 Task: In the Contact  ScarlettLewis44@cooperhewitt.org, schedule and save the meeting with title: 'Introducing Our Products and Services ', Select date: '14 September, 2023', select start time: 10:00:AM. Add location on call (415) 123-4599 with meeting description: For further discussion on products, kindly join the meeting.. Logged in from softage.4@softage.net
Action: Mouse moved to (85, 67)
Screenshot: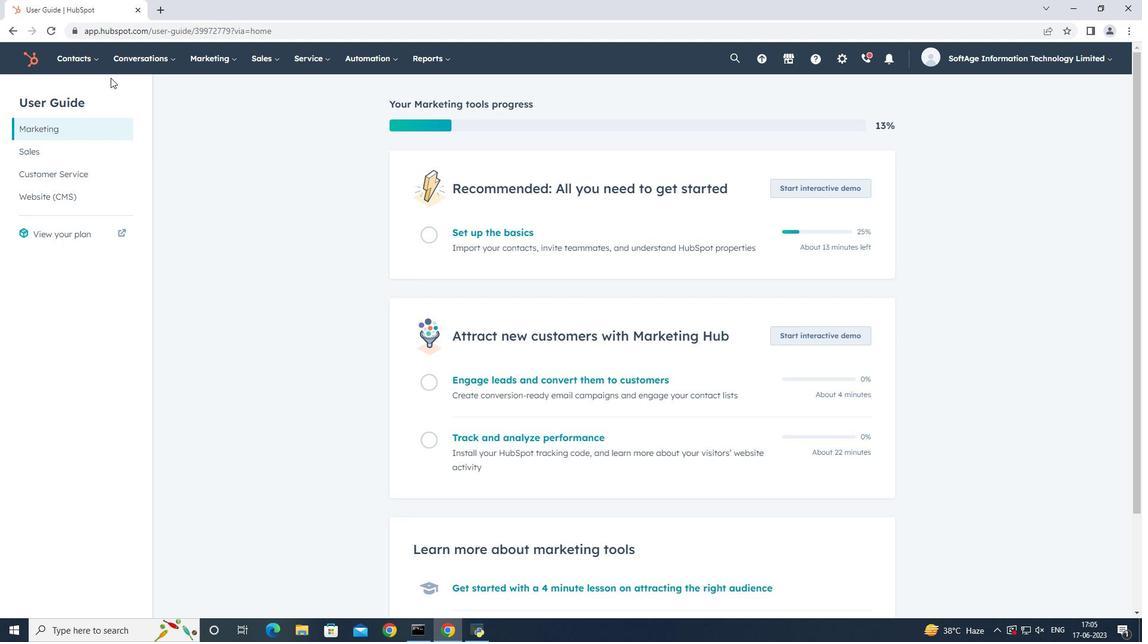 
Action: Mouse pressed left at (85, 67)
Screenshot: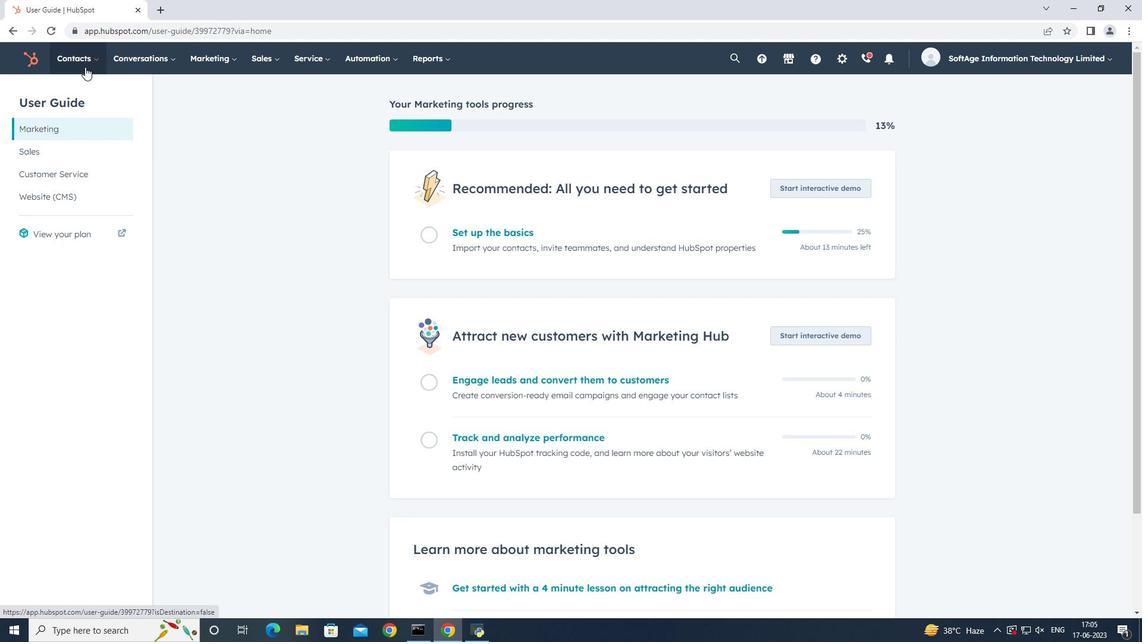 
Action: Mouse moved to (85, 89)
Screenshot: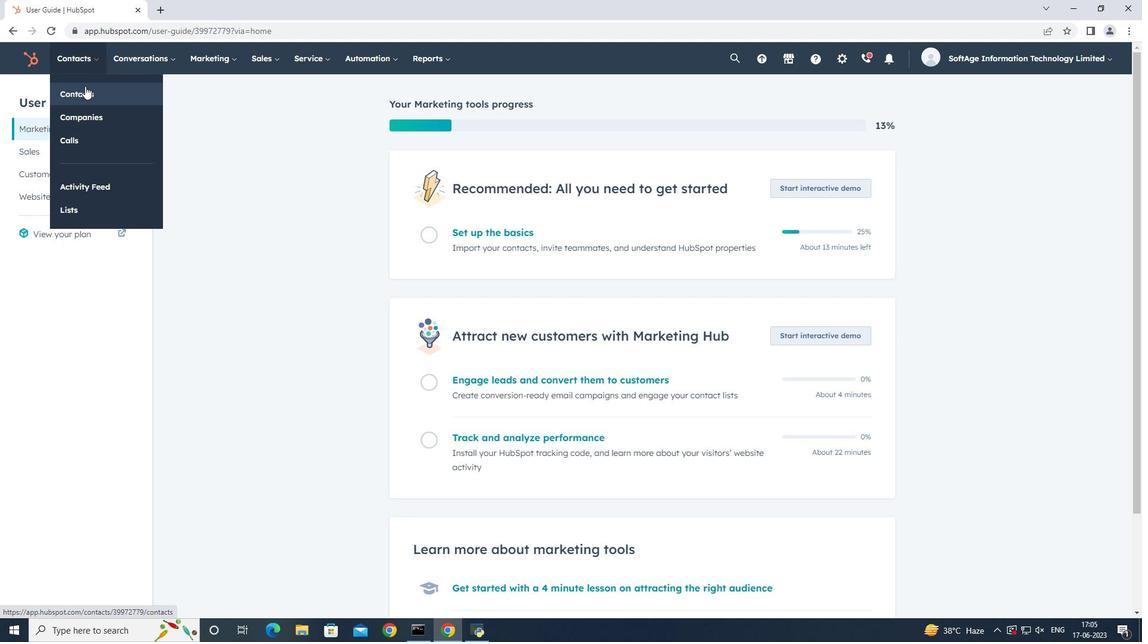 
Action: Mouse pressed left at (85, 89)
Screenshot: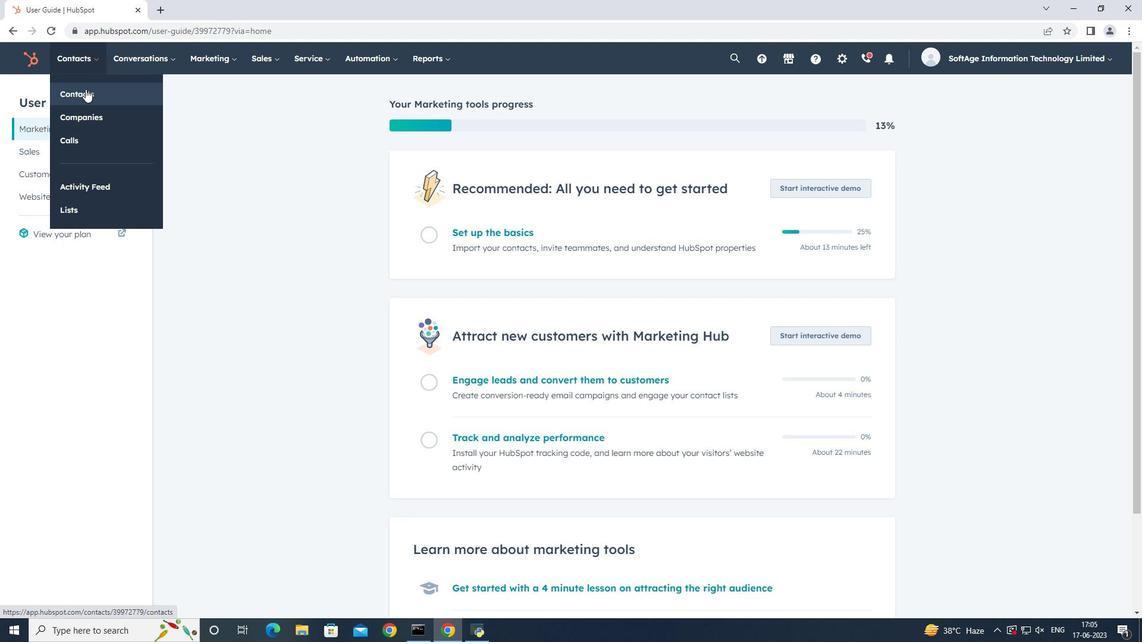 
Action: Mouse moved to (94, 195)
Screenshot: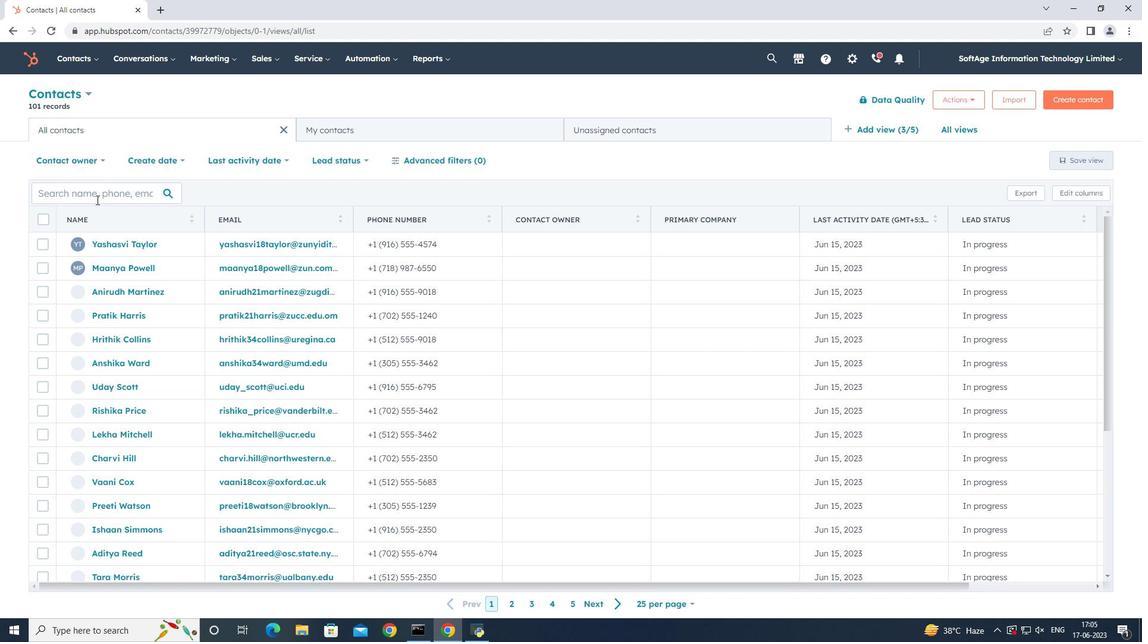 
Action: Mouse pressed left at (94, 195)
Screenshot: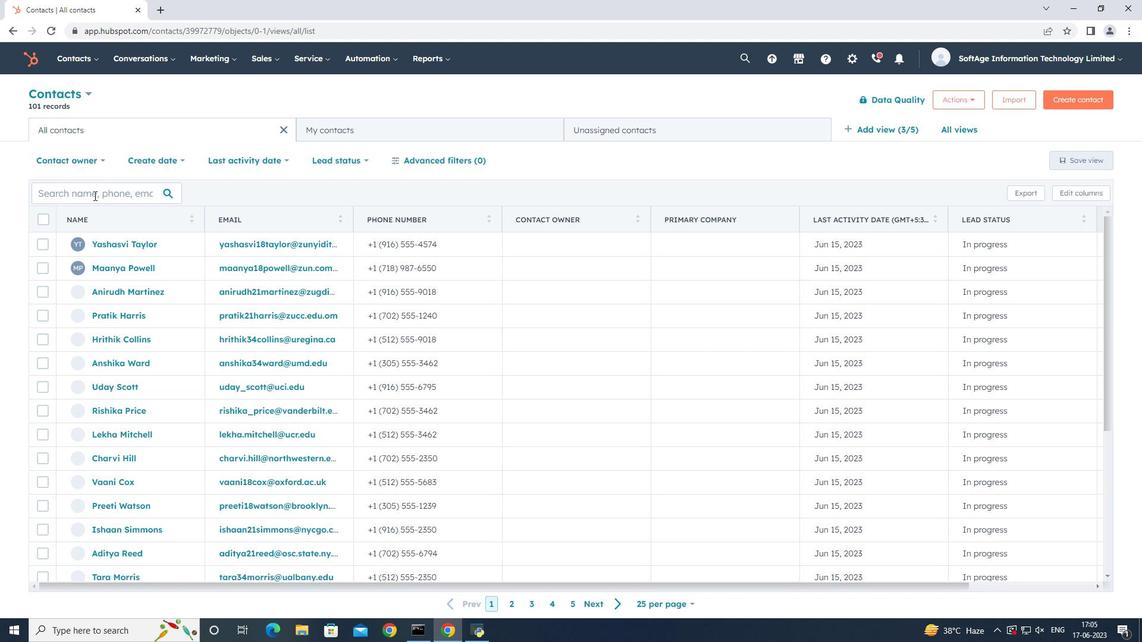 
Action: Key pressed scarlett
Screenshot: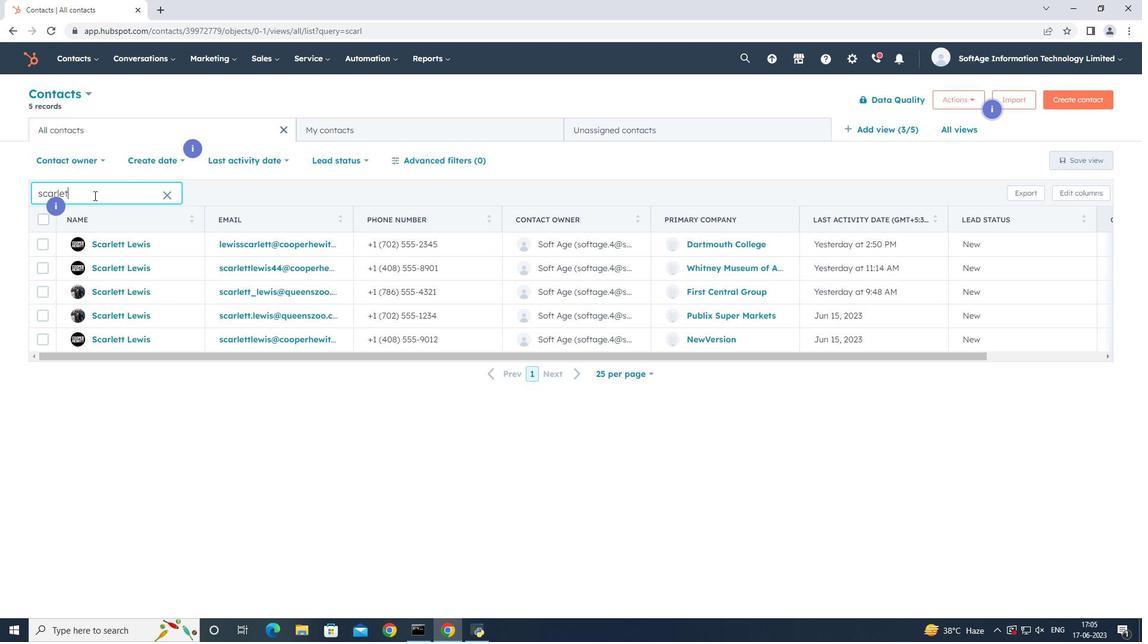 
Action: Mouse moved to (120, 269)
Screenshot: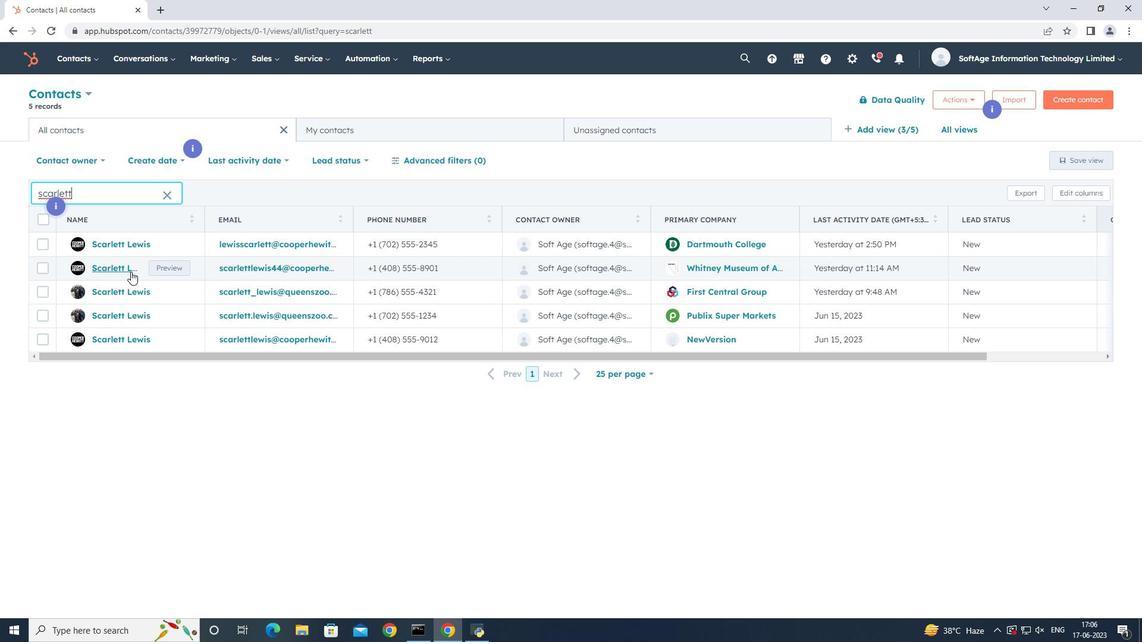 
Action: Mouse pressed left at (120, 269)
Screenshot: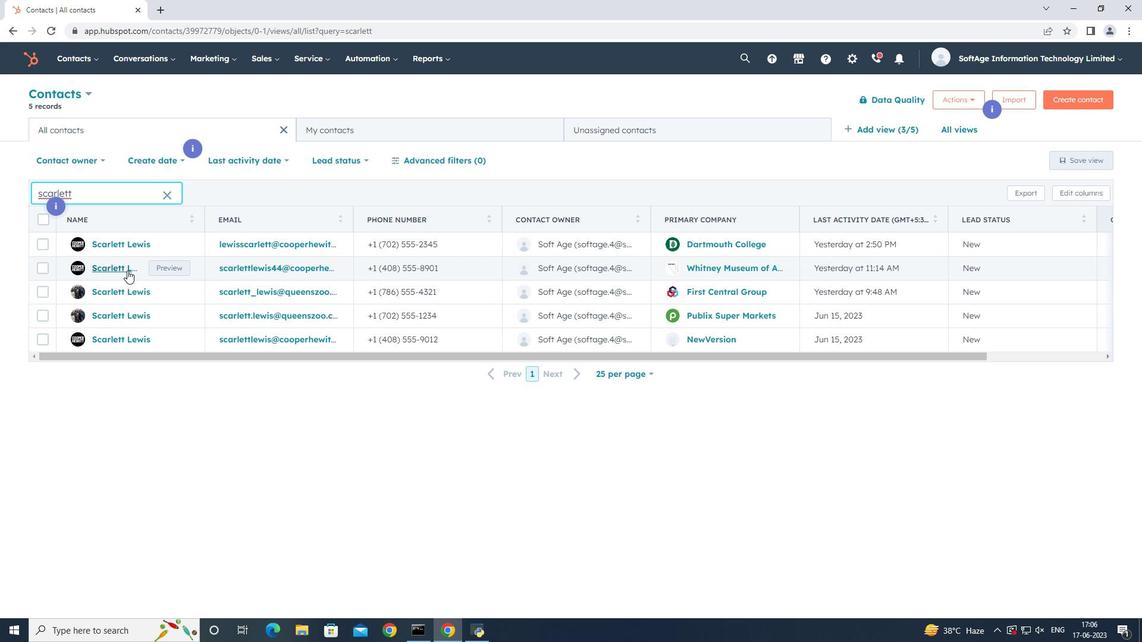 
Action: Mouse moved to (200, 194)
Screenshot: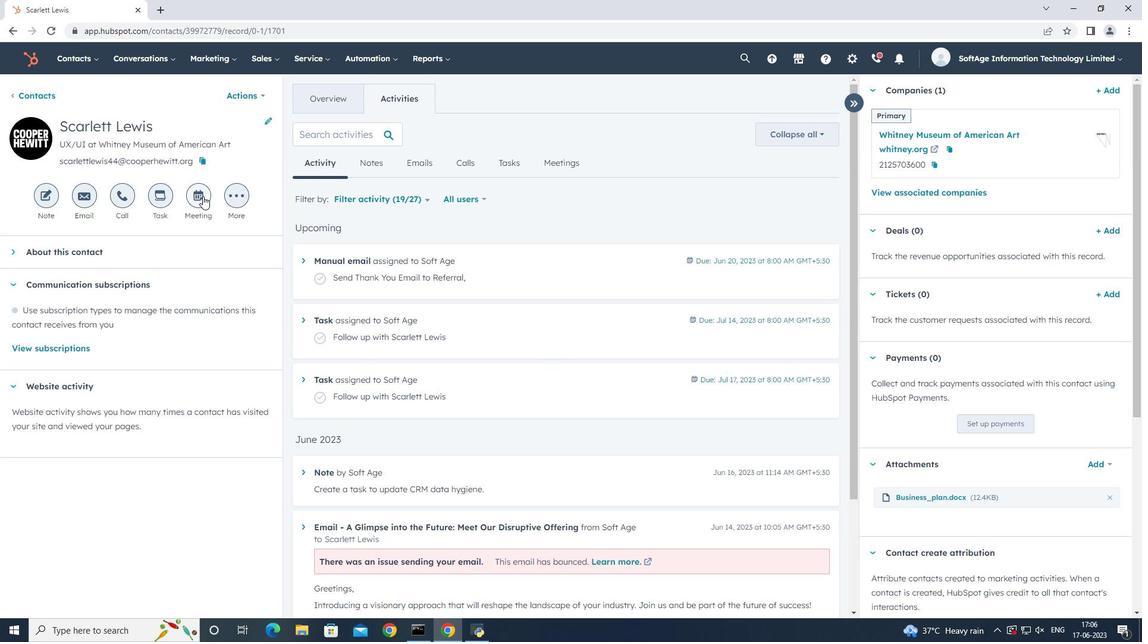 
Action: Mouse pressed left at (200, 194)
Screenshot: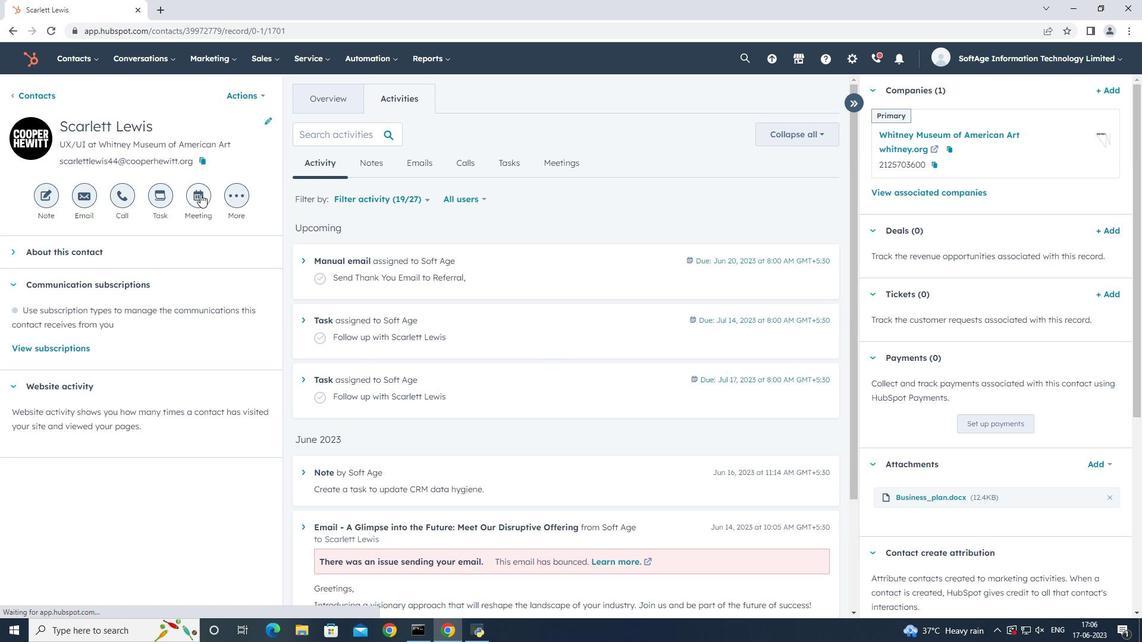 
Action: Mouse moved to (437, 436)
Screenshot: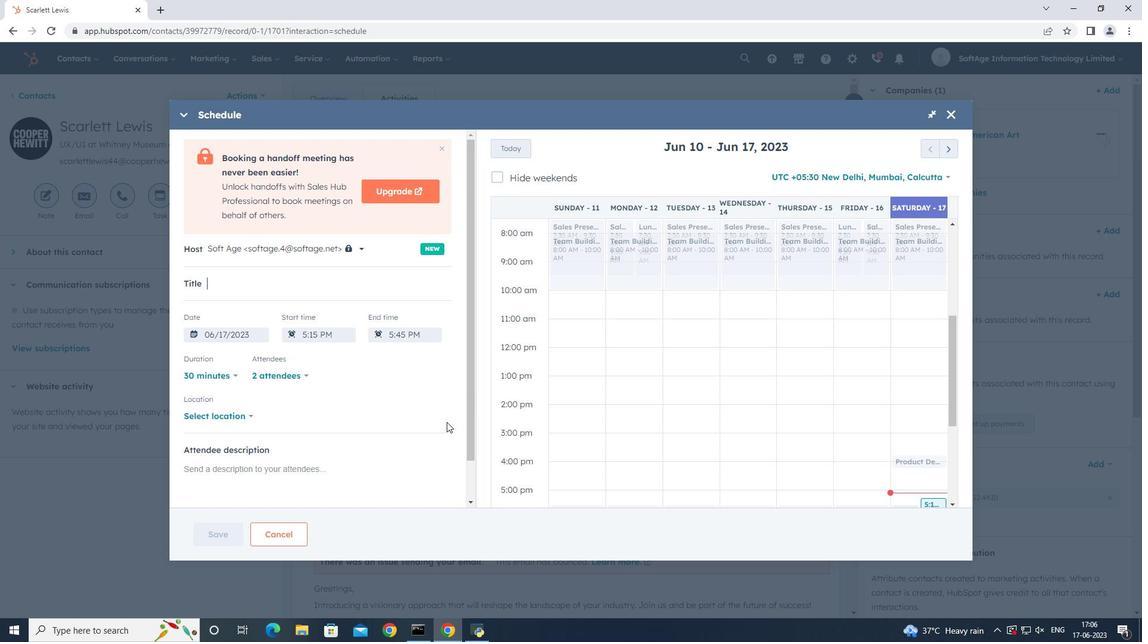 
Action: Key pressed <Key.shift_r>Introducing<Key.space><Key.shift_r><Key.shift_r><Key.shift_r><Key.shift_r>Our<Key.space><Key.shift_r><Key.shift_r>Products<Key.space>and<Key.space><Key.shift>Services,
Screenshot: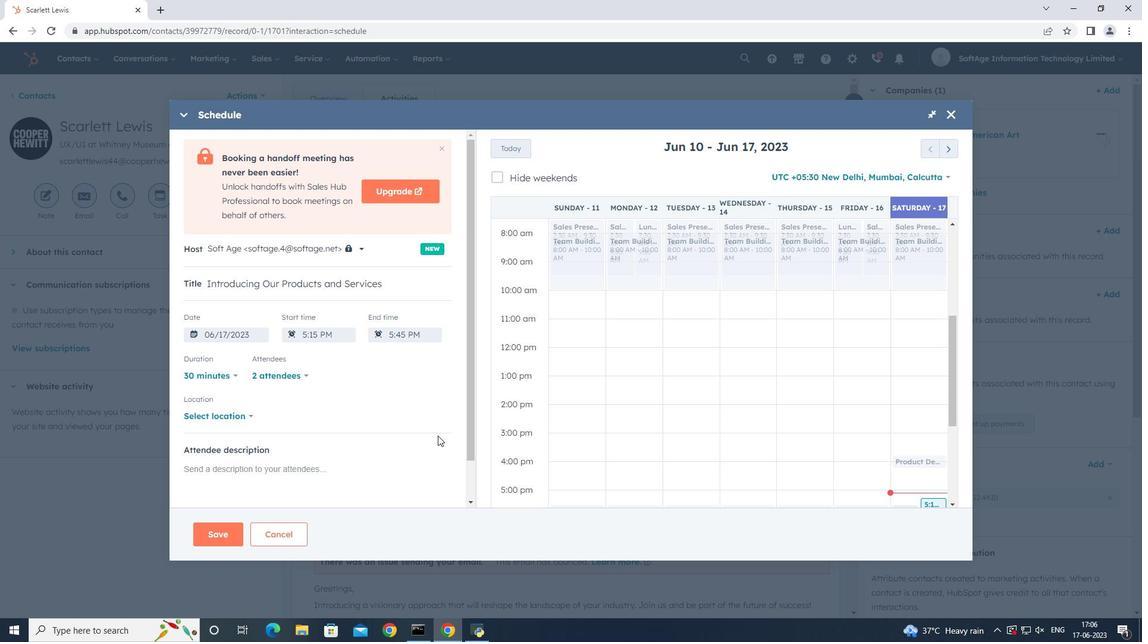 
Action: Mouse moved to (943, 152)
Screenshot: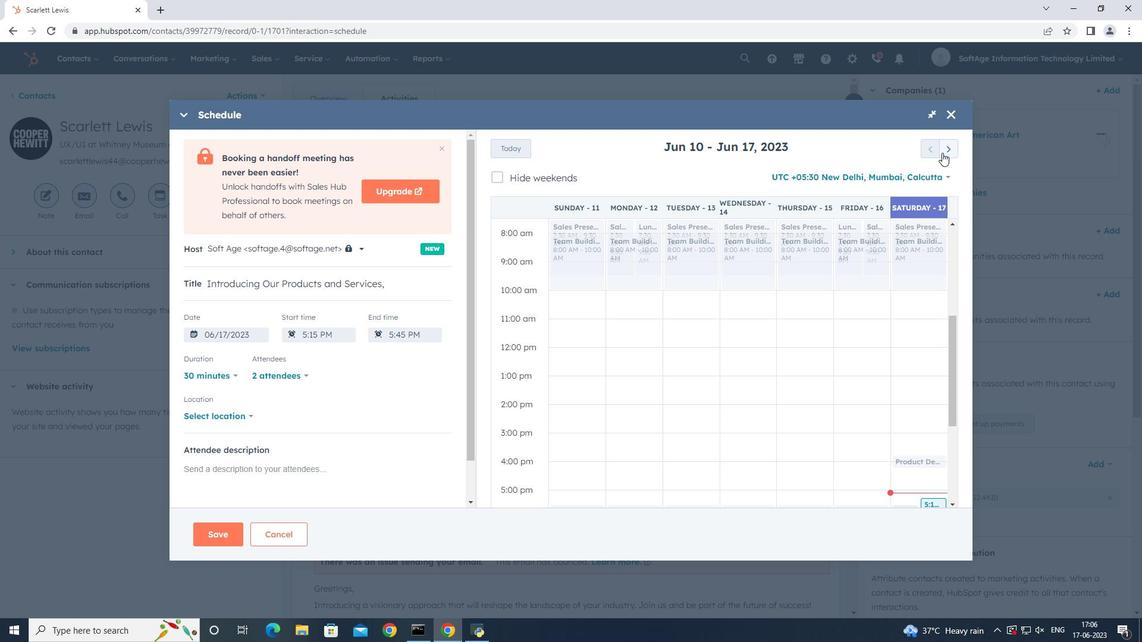 
Action: Mouse pressed left at (943, 152)
Screenshot: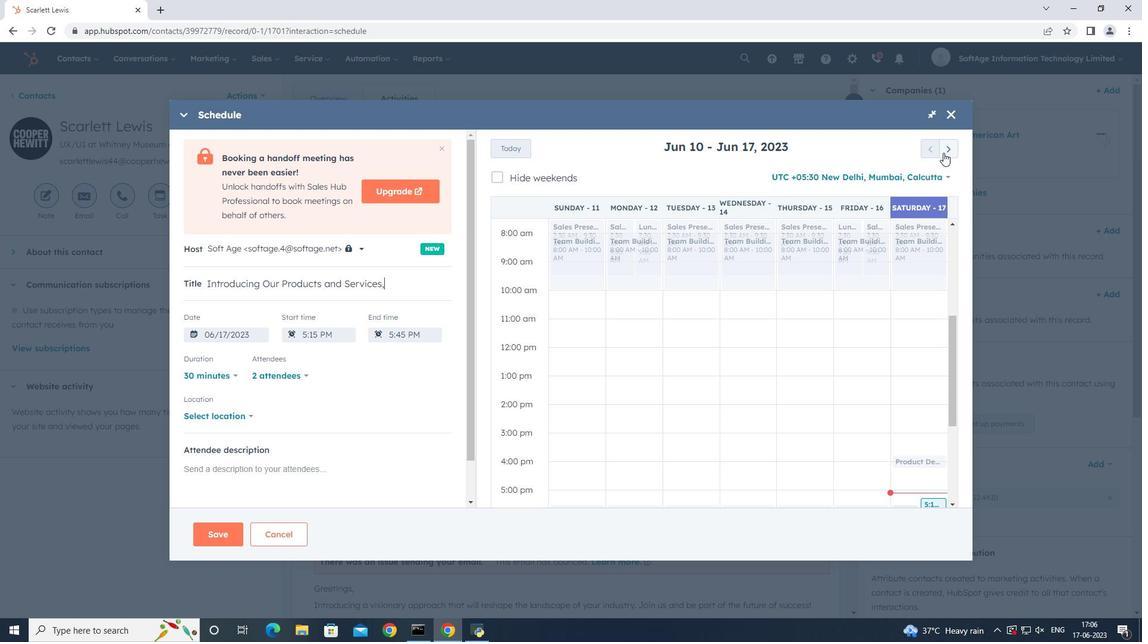 
Action: Mouse moved to (944, 145)
Screenshot: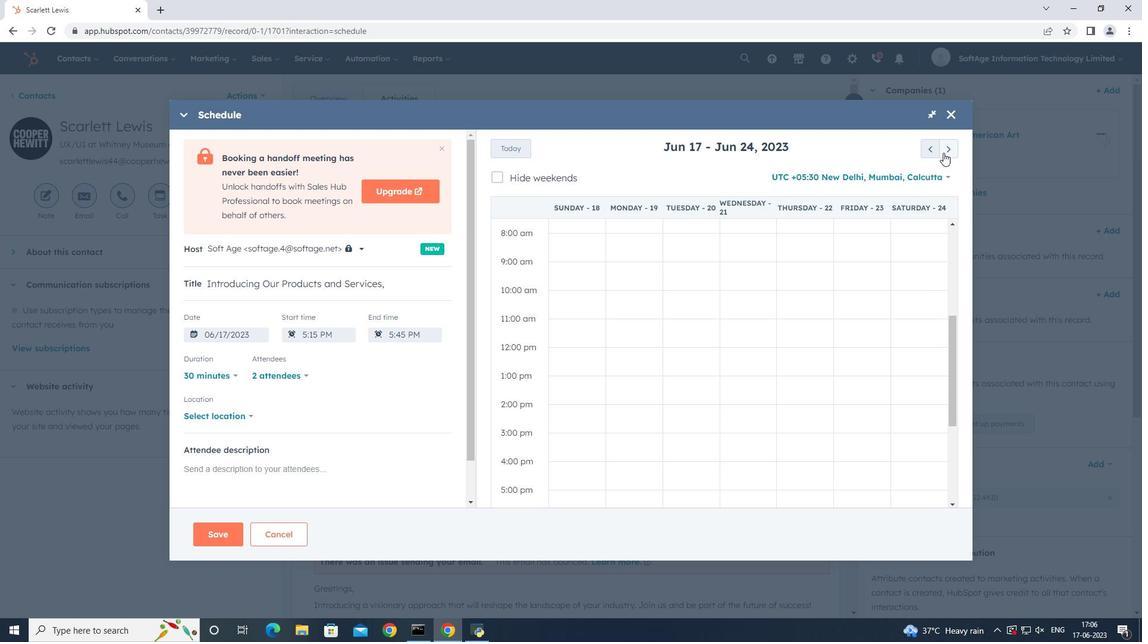 
Action: Mouse pressed left at (944, 145)
Screenshot: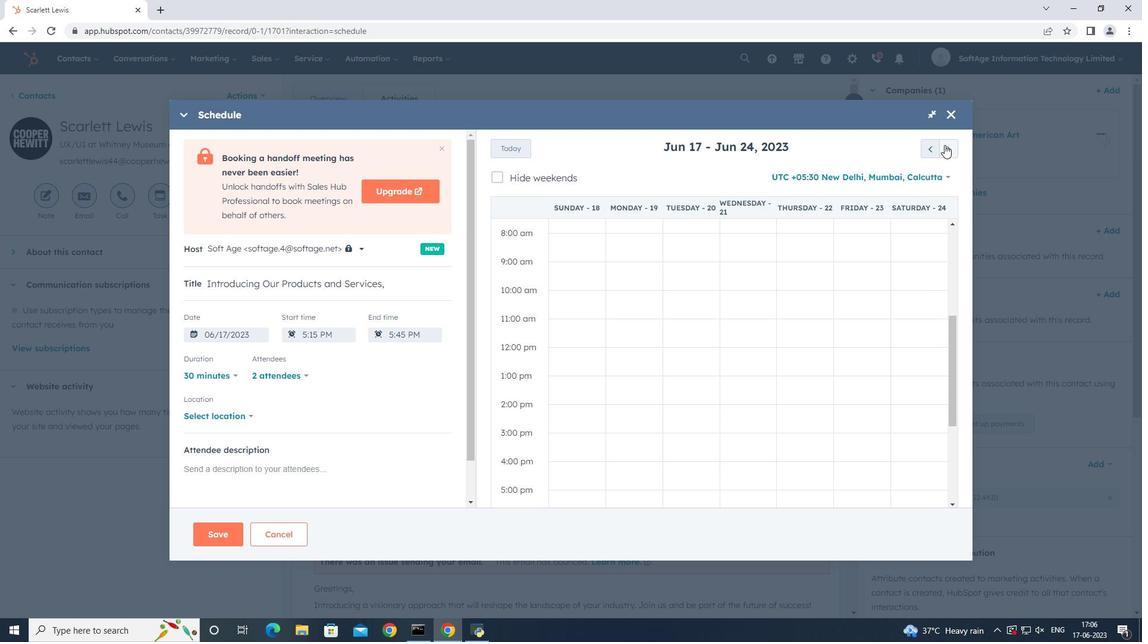 
Action: Mouse pressed left at (944, 145)
Screenshot: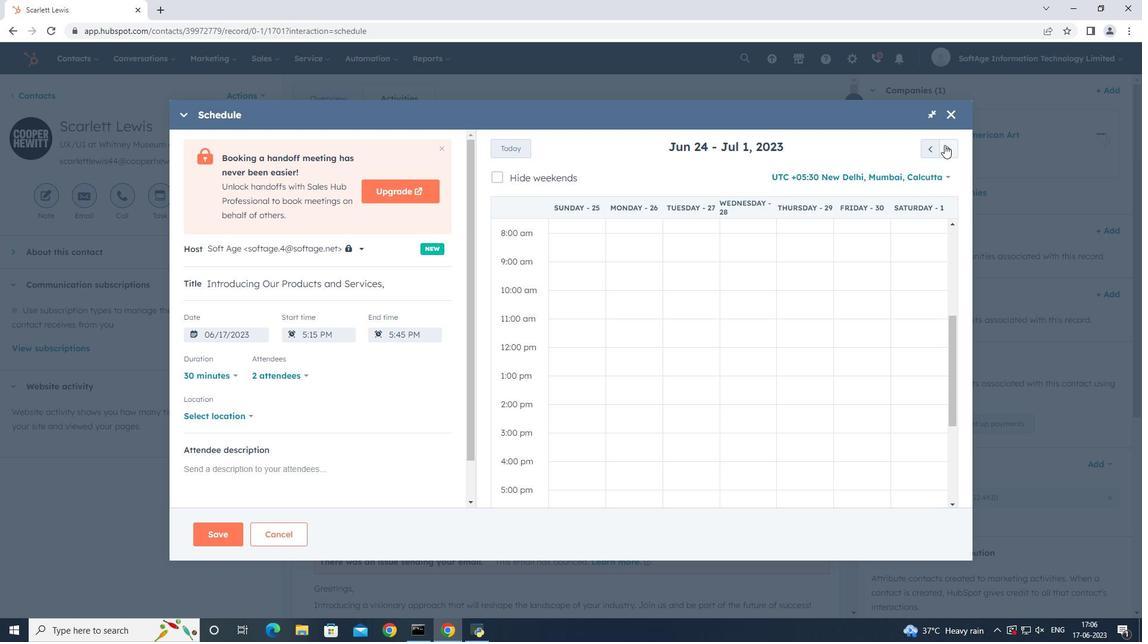 
Action: Mouse pressed left at (944, 145)
Screenshot: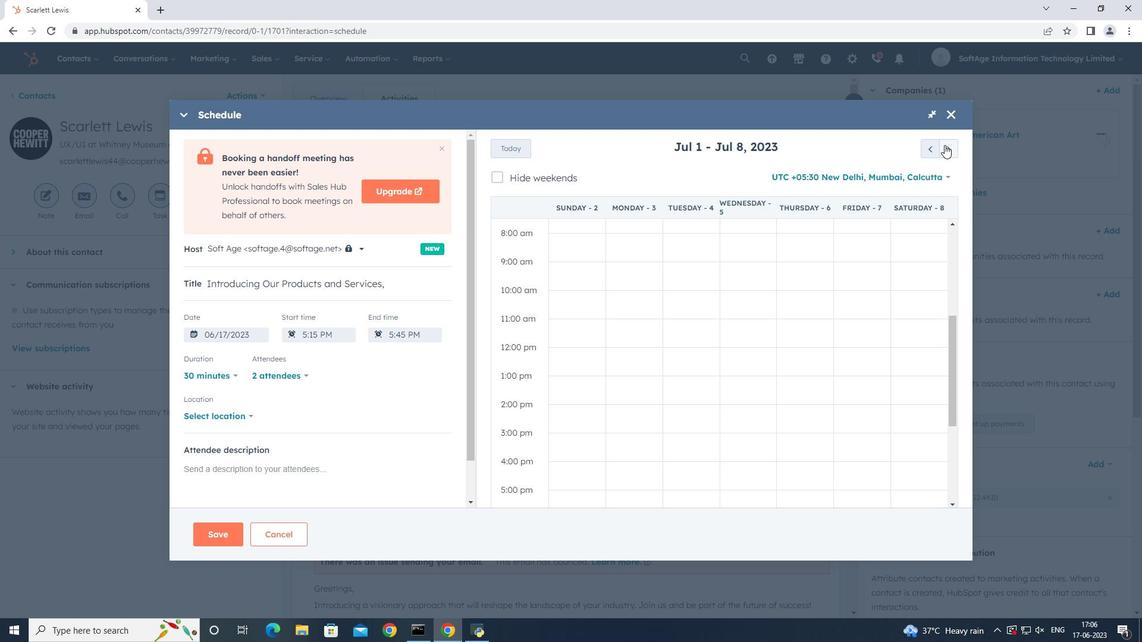 
Action: Mouse pressed left at (944, 145)
Screenshot: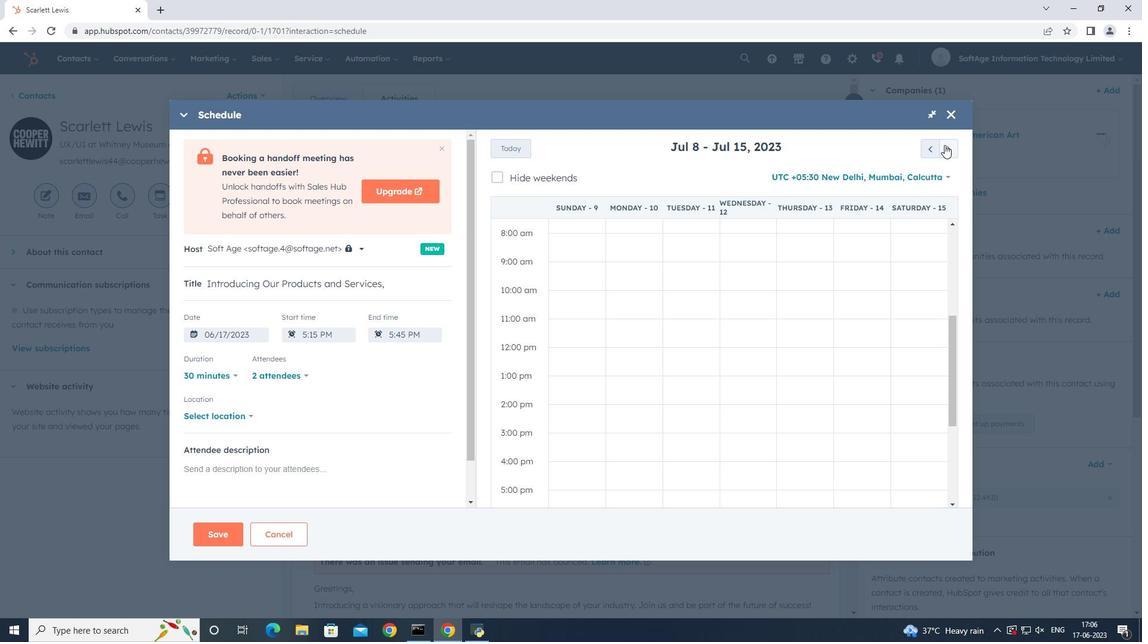 
Action: Mouse pressed left at (944, 145)
Screenshot: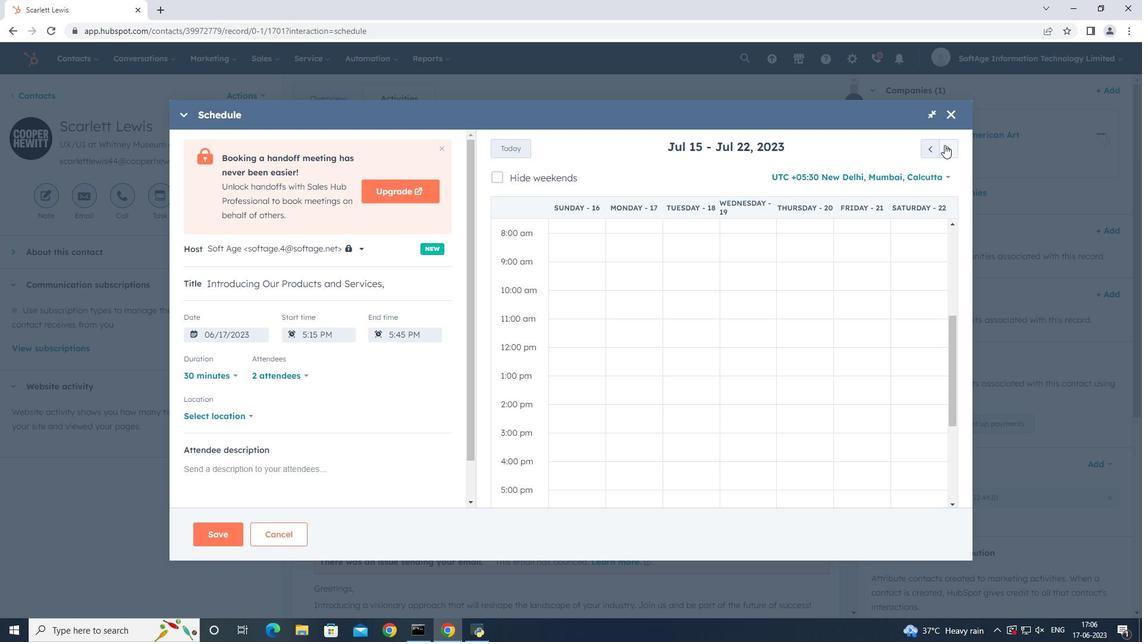 
Action: Mouse pressed left at (944, 145)
Screenshot: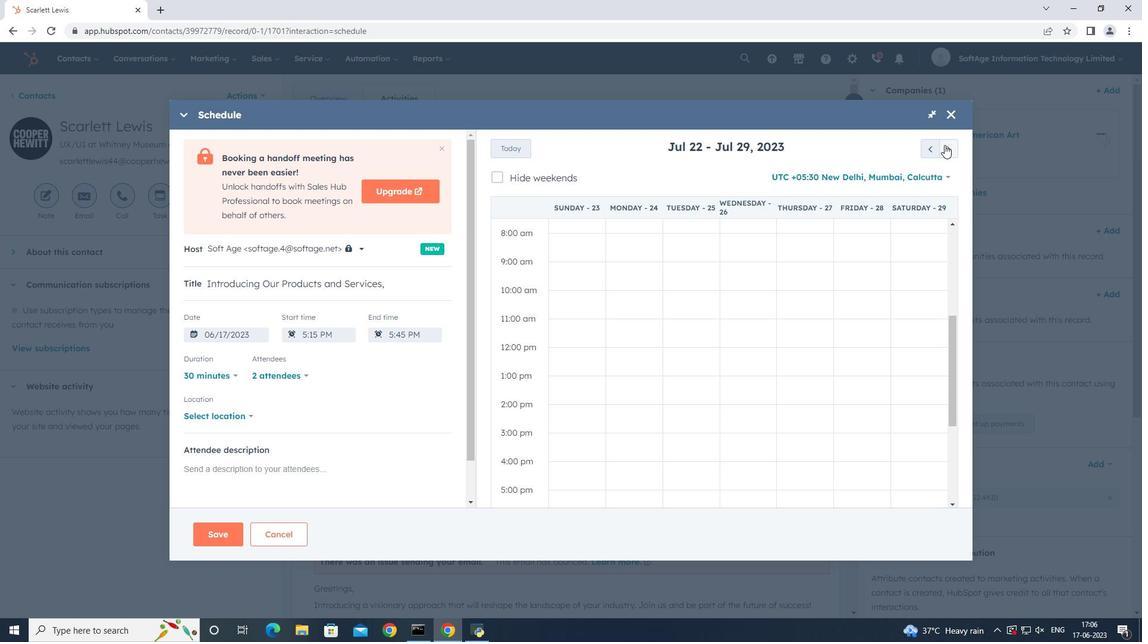 
Action: Mouse pressed left at (944, 145)
Screenshot: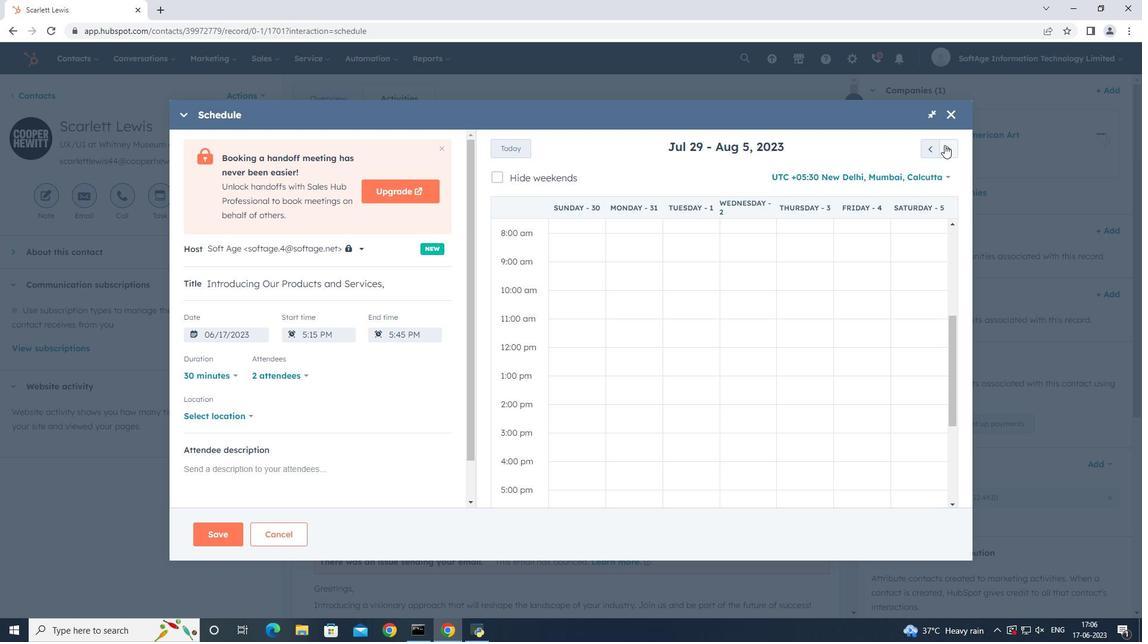 
Action: Mouse pressed left at (944, 145)
Screenshot: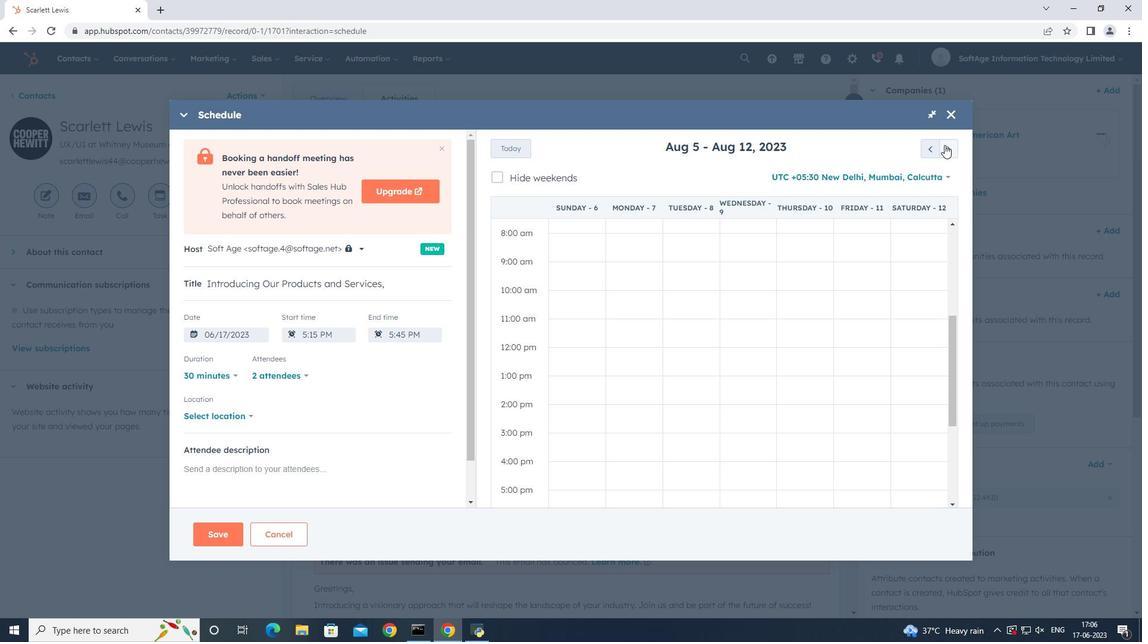 
Action: Mouse pressed left at (944, 145)
Screenshot: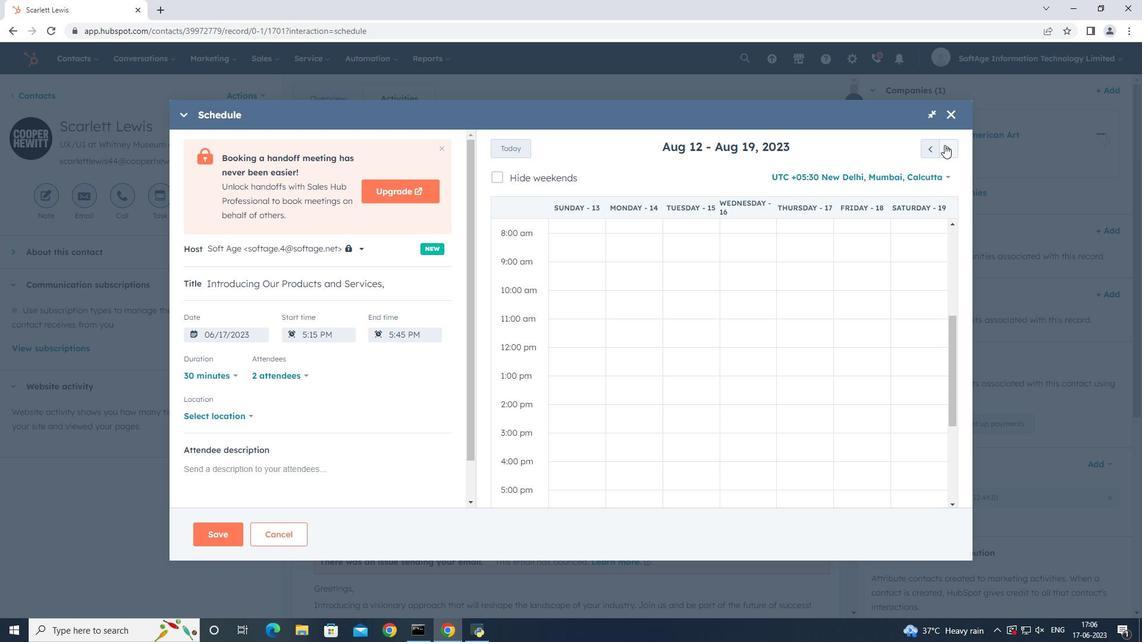 
Action: Mouse pressed left at (944, 145)
Screenshot: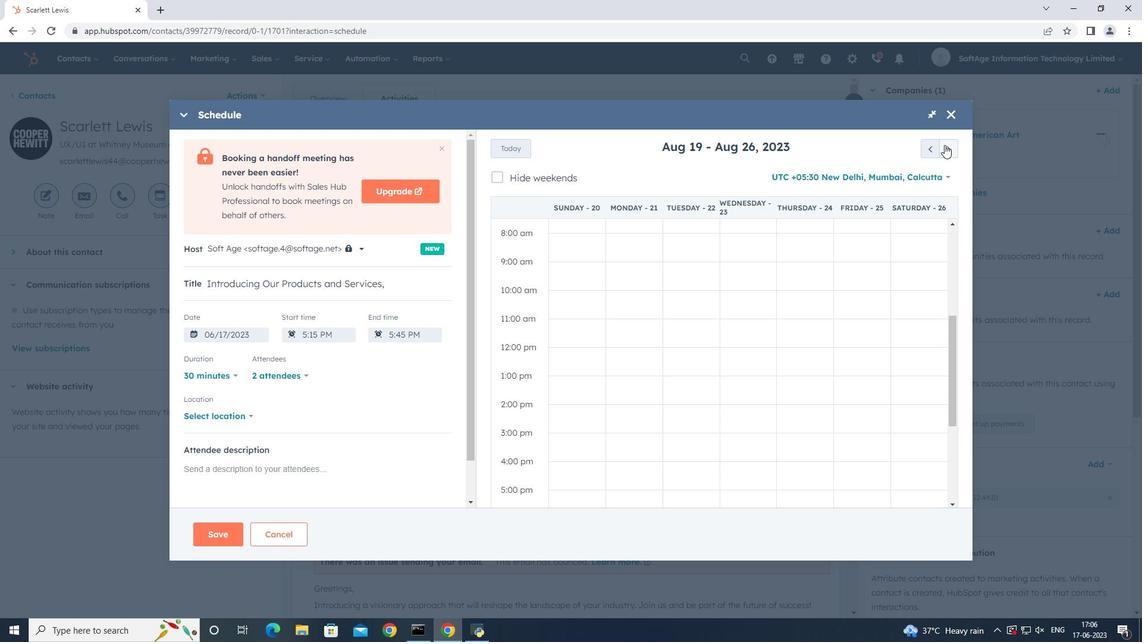 
Action: Mouse pressed left at (944, 145)
Screenshot: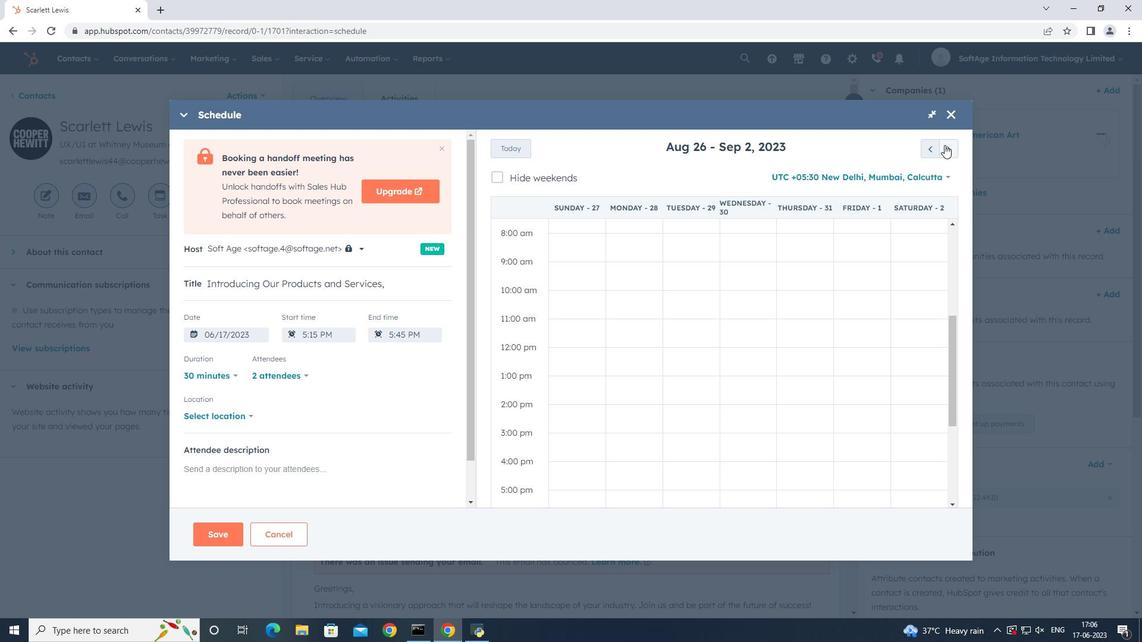 
Action: Mouse pressed left at (944, 145)
Screenshot: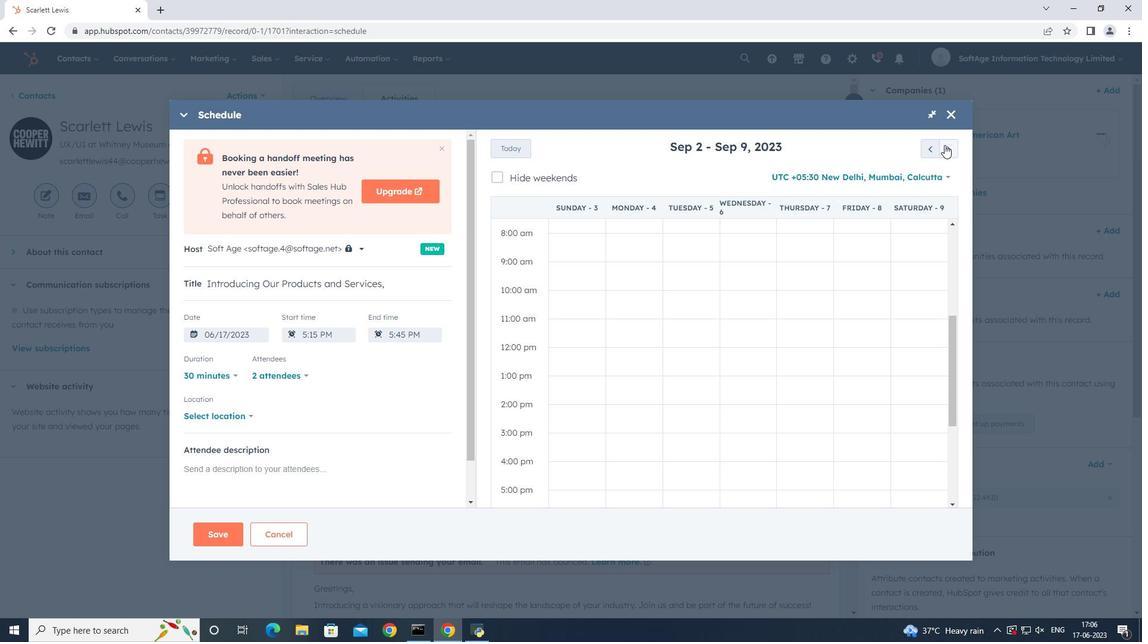
Action: Mouse moved to (809, 292)
Screenshot: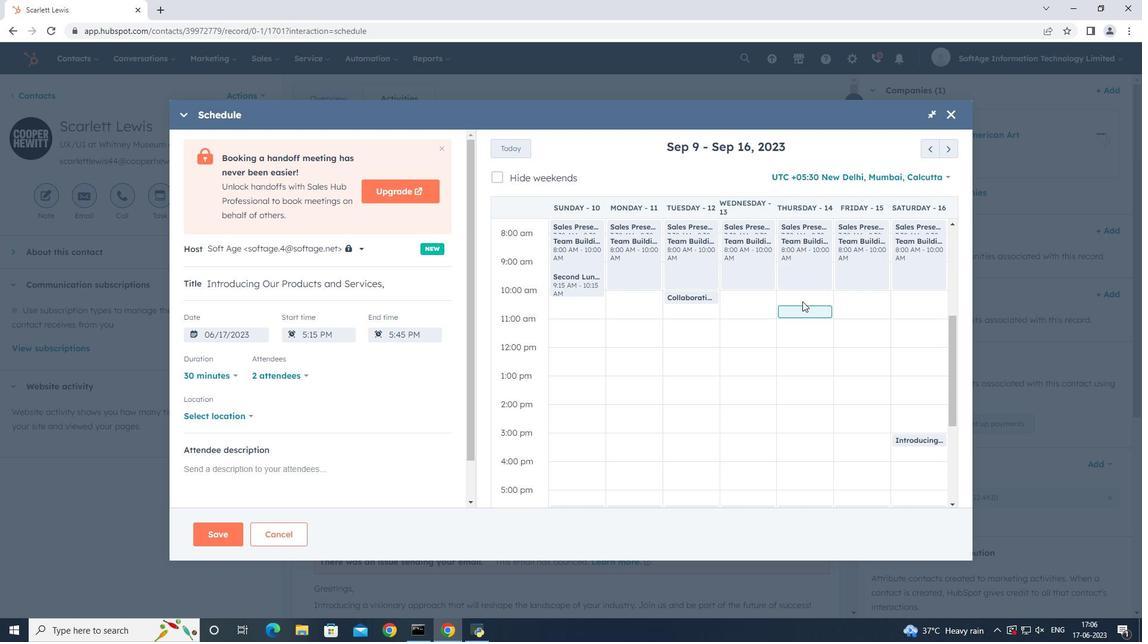 
Action: Mouse pressed left at (809, 292)
Screenshot: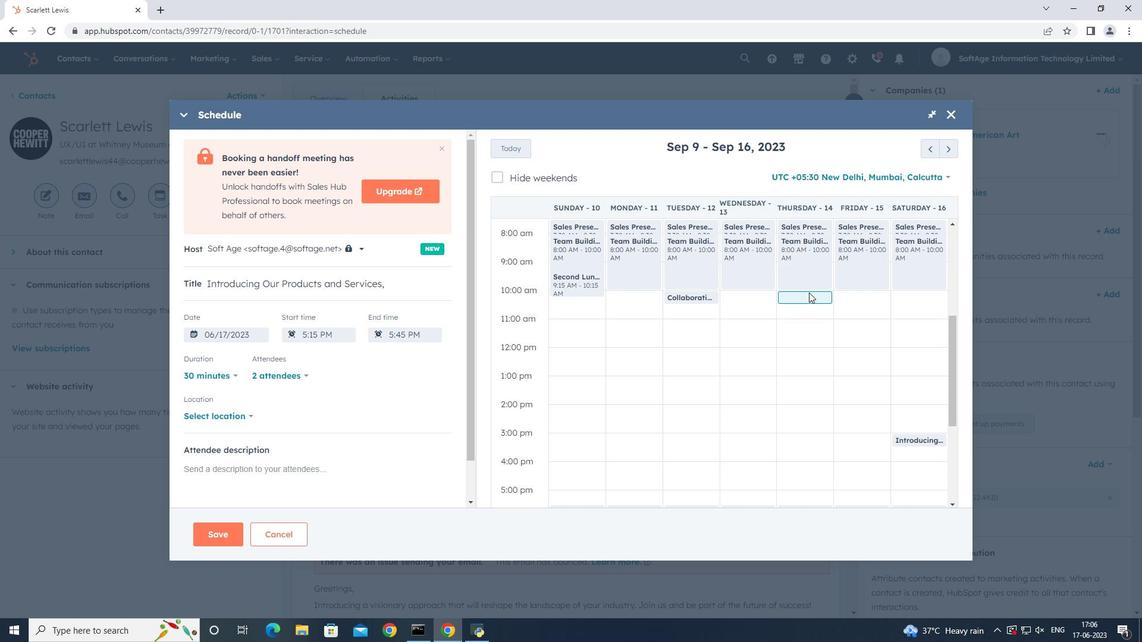
Action: Mouse moved to (208, 422)
Screenshot: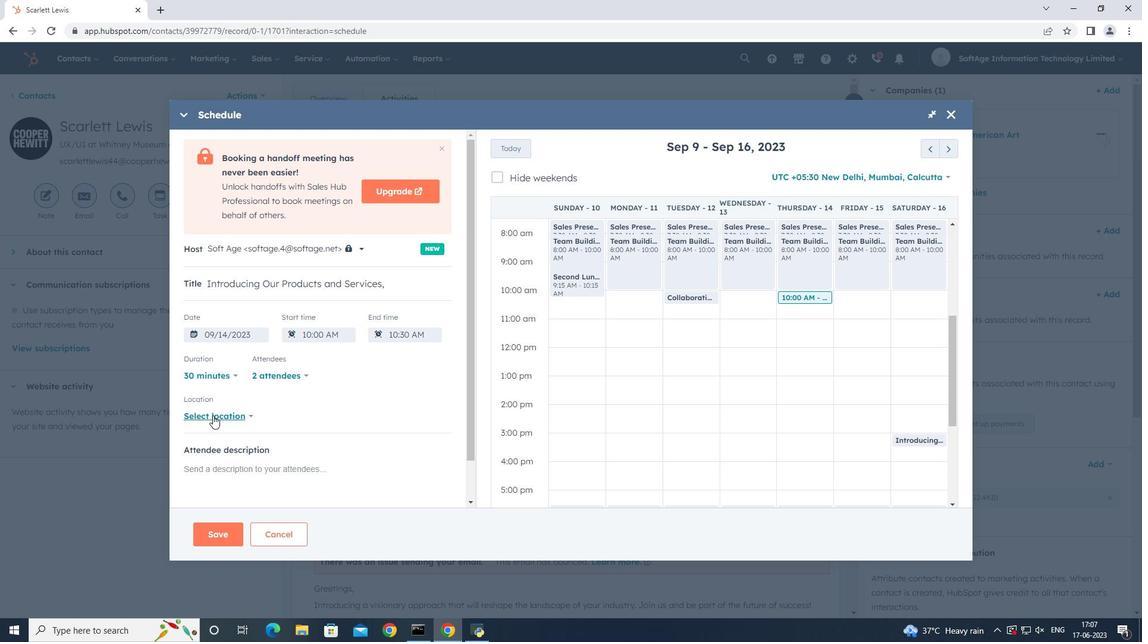 
Action: Mouse pressed left at (208, 422)
Screenshot: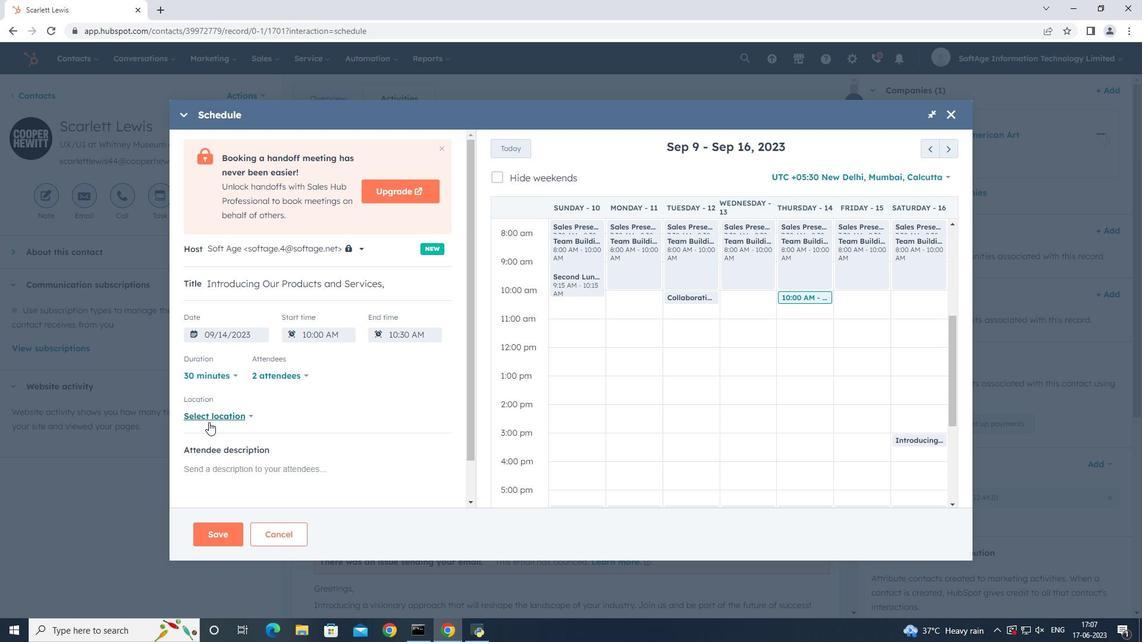 
Action: Mouse moved to (314, 377)
Screenshot: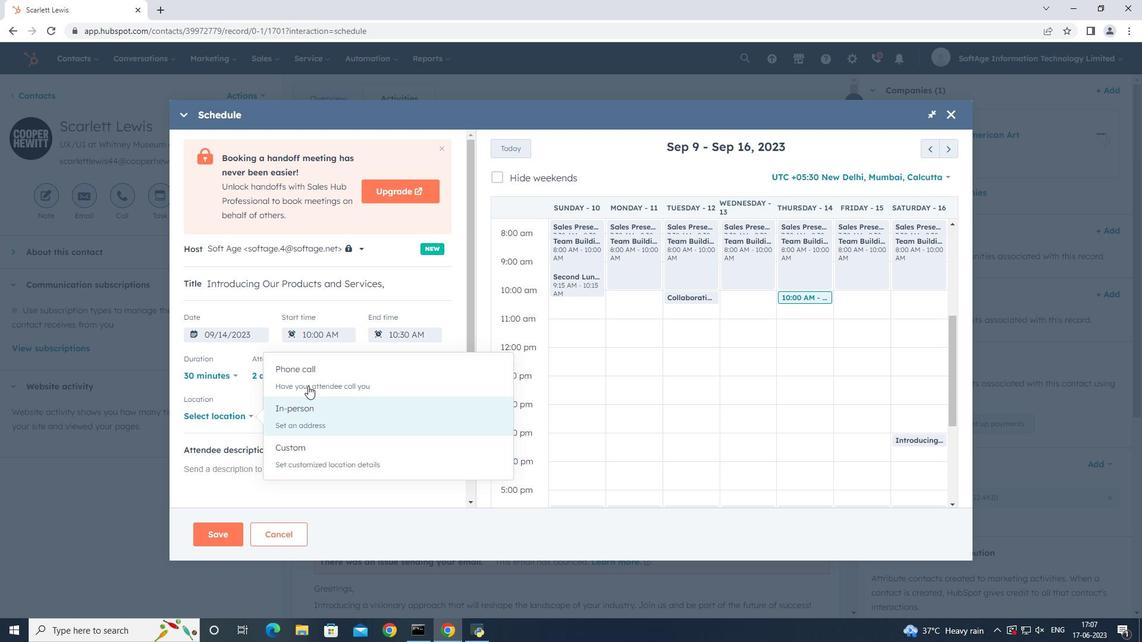 
Action: Mouse pressed left at (314, 377)
Screenshot: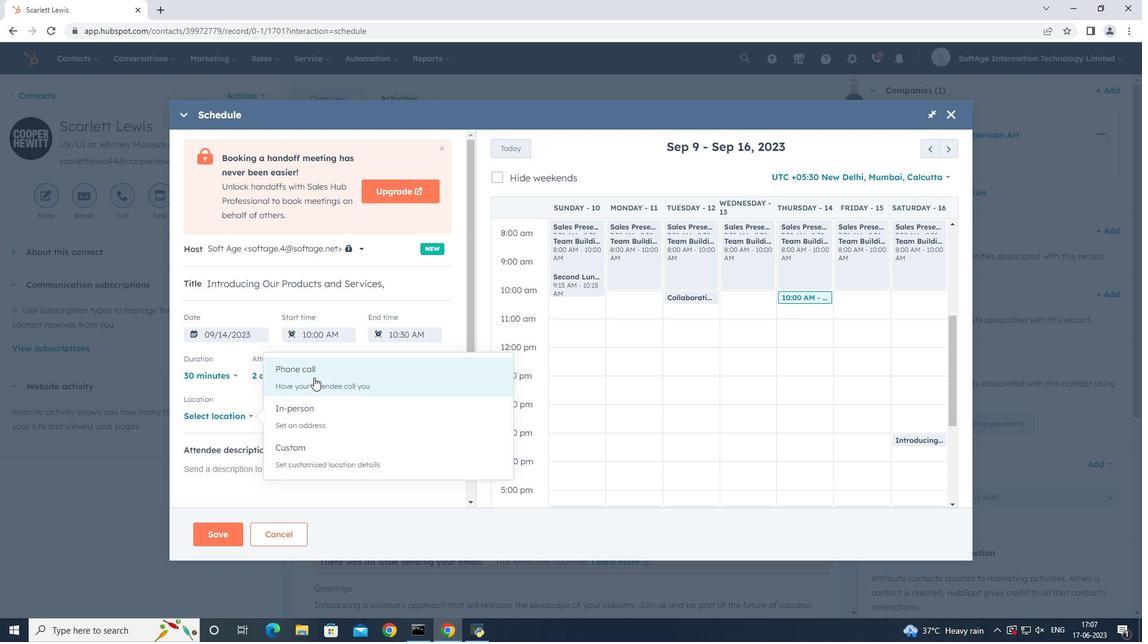 
Action: Mouse moved to (316, 411)
Screenshot: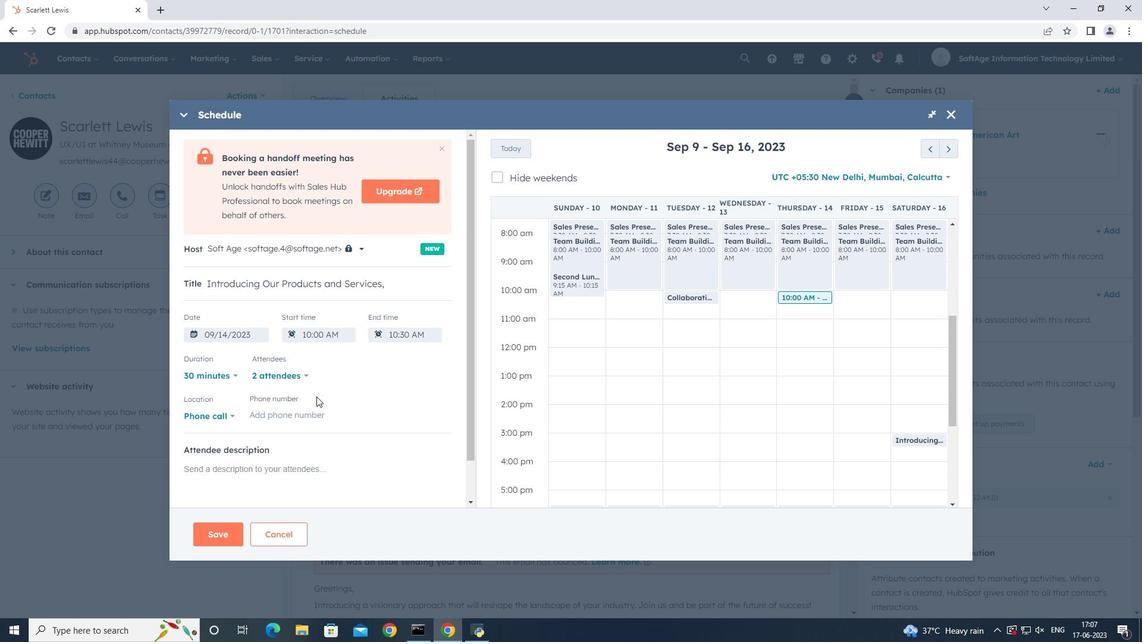 
Action: Mouse pressed left at (316, 411)
Screenshot: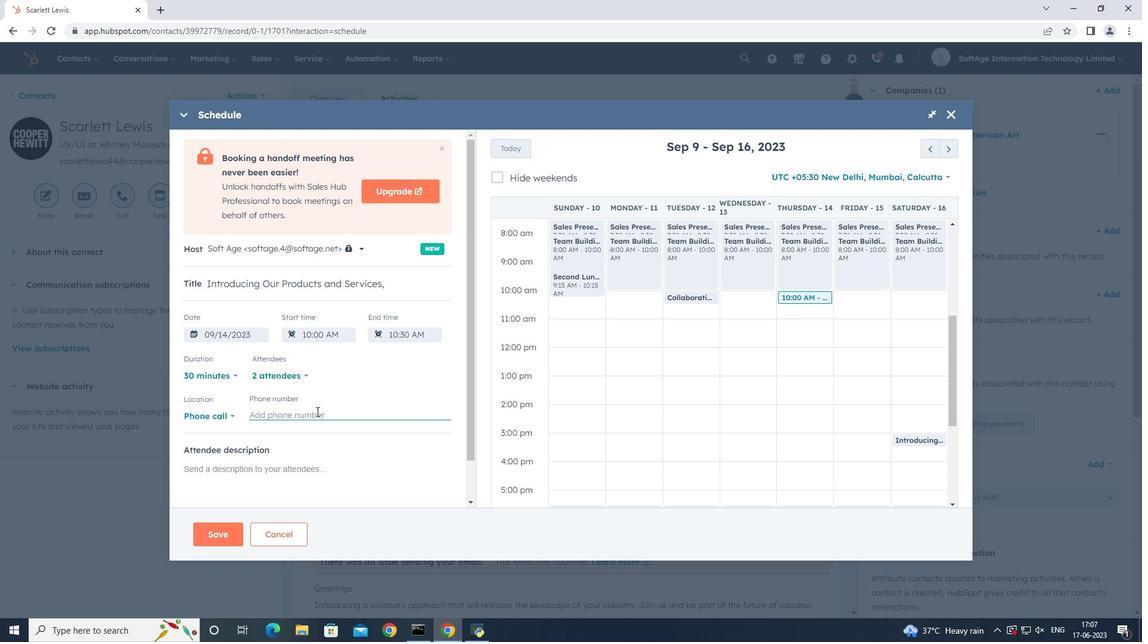 
Action: Key pressed <Key.shift_r>(415<Key.shift_r>)<Key.space>123-4599
Screenshot: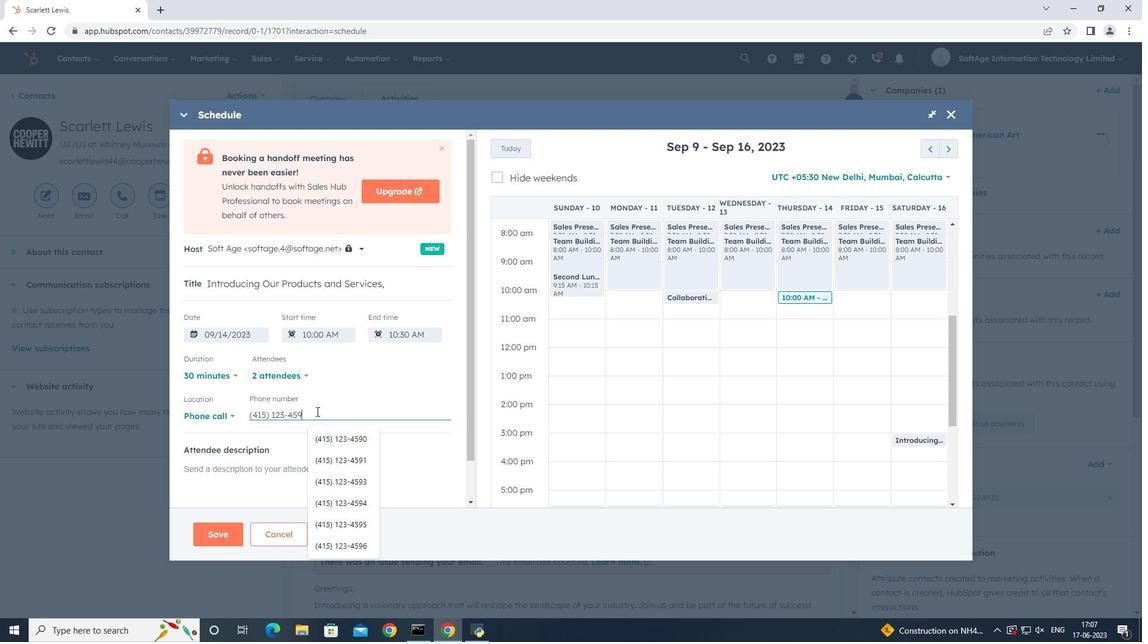 
Action: Mouse moved to (317, 475)
Screenshot: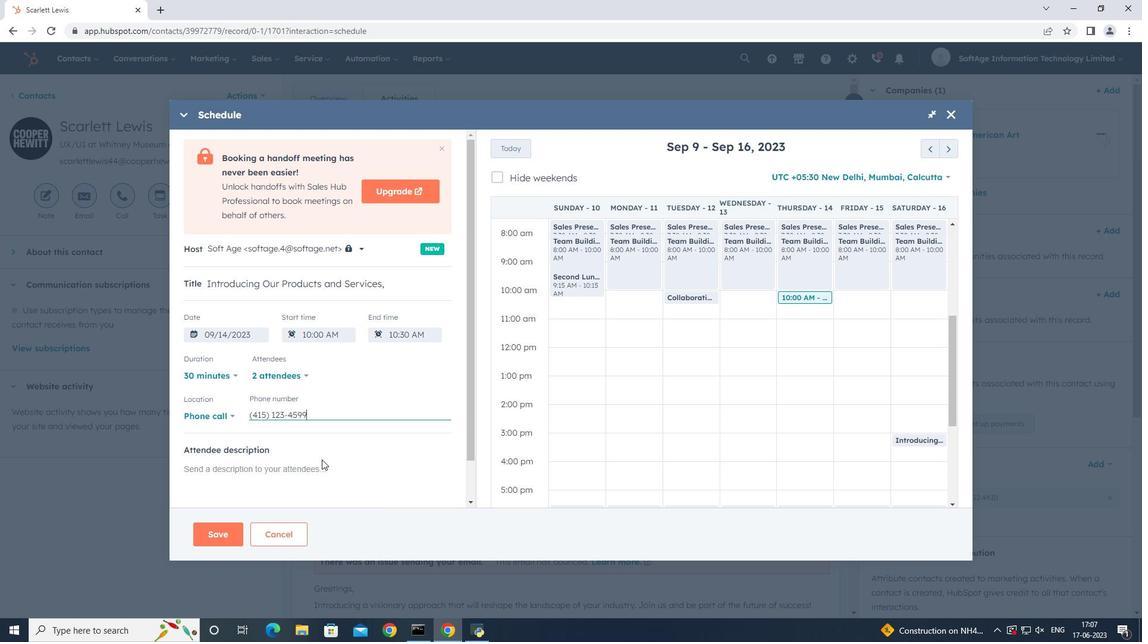 
Action: Mouse pressed left at (317, 475)
Screenshot: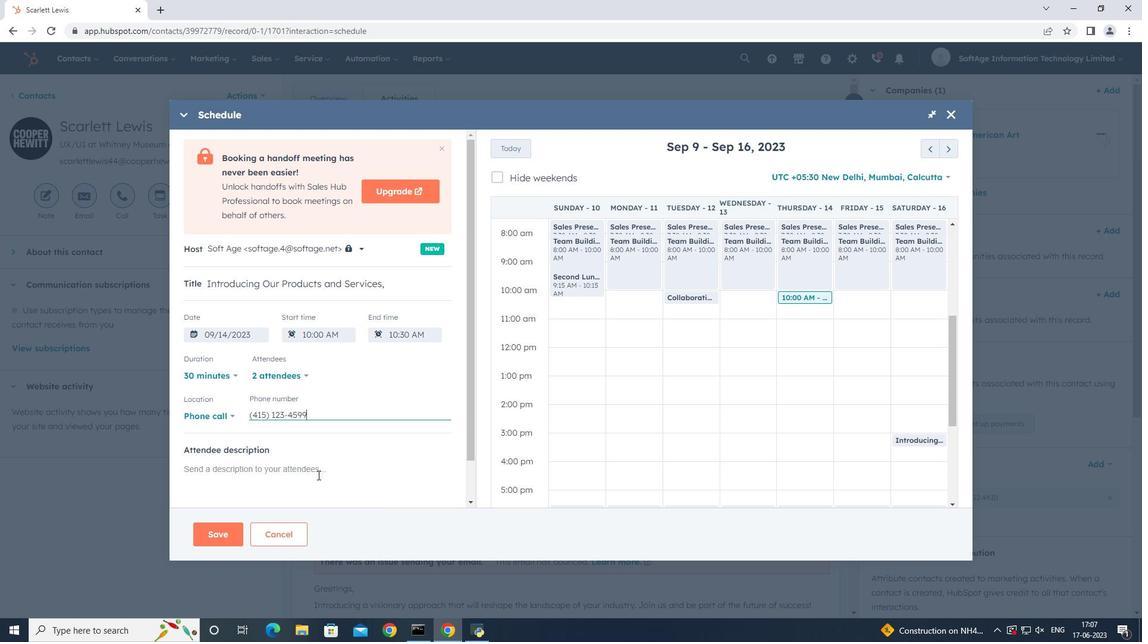 
Action: Key pressed <Key.shift>For<Key.space>further<Key.space>discussion<Key.space>on<Key.space><Key.space><Key.space><Key.space><Key.backspace><Key.backspace><Key.backspace><Key.shift_r><Key.shift_r>Products,<Key.space><Key.left><Key.left><Key.left><Key.left><Key.left><Key.left><Key.left><Key.left><Key.left><Key.left><Key.right><Key.backspace>p<Key.end>kindly<Key.space>join<Key.space>the<Key.space>meeting..
Screenshot: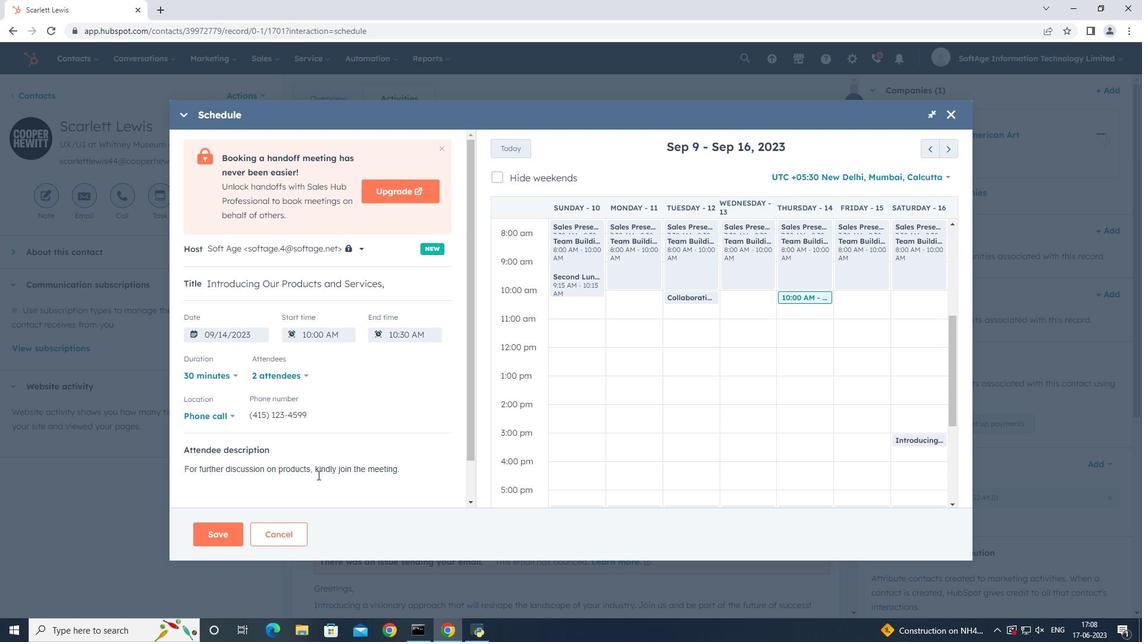 
Action: Mouse moved to (220, 529)
Screenshot: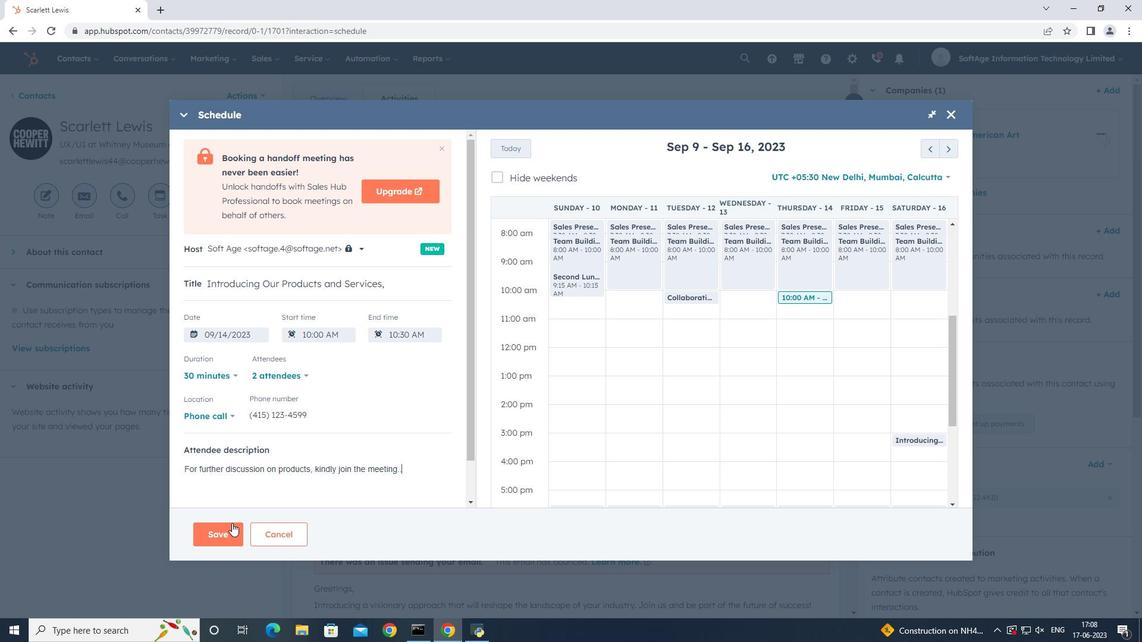 
Action: Mouse pressed left at (220, 529)
Screenshot: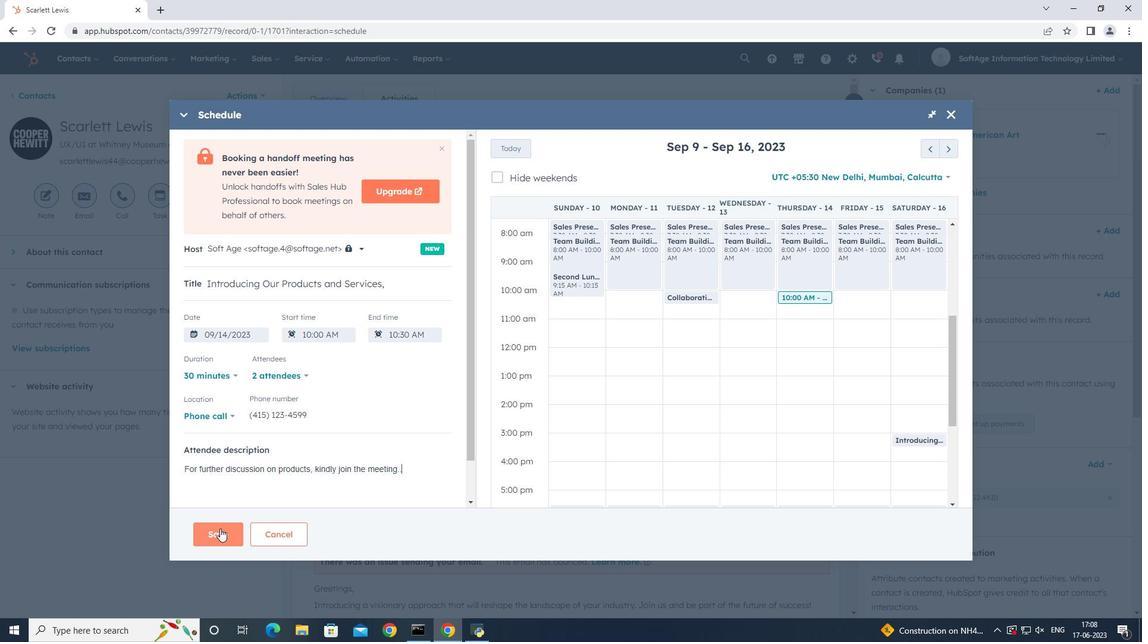
Action: Mouse moved to (692, 496)
Screenshot: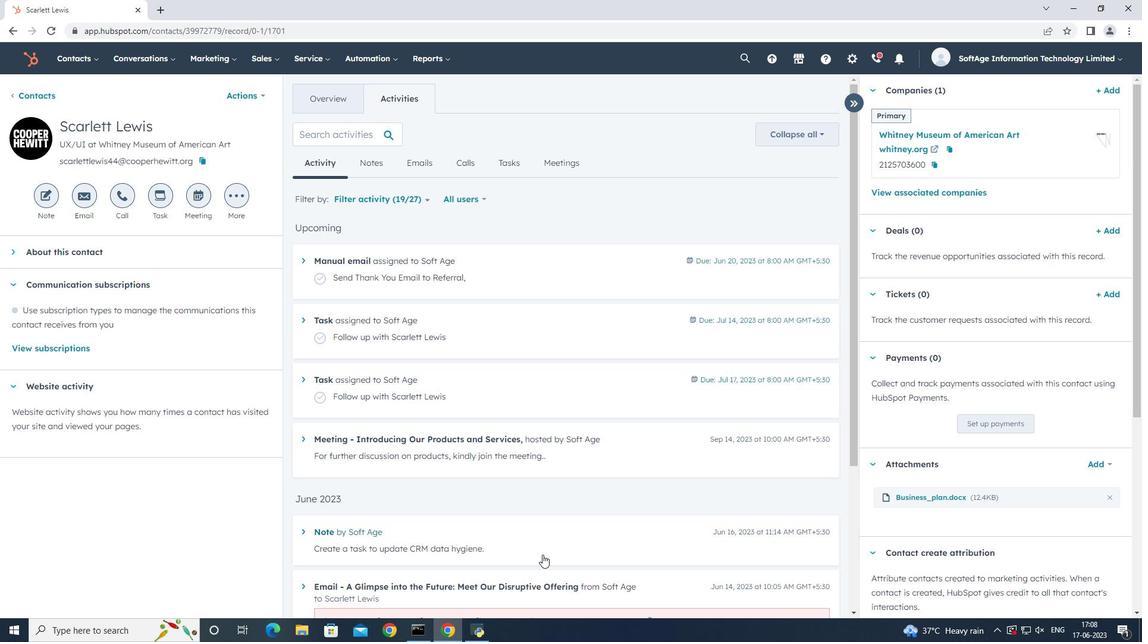 
